 Task: Invite Team Member Softage.1@softage.net to Workspace Customer Relationship Management Software. Invite Team Member Softage.2@softage.net to Workspace Customer Relationship Management Software. Invite Team Member Softage.3@softage.net to Workspace Customer Relationship Management Software. Invite Team Member Softage.4@softage.net to Workspace Customer Relationship Management Software
Action: Mouse moved to (832, 107)
Screenshot: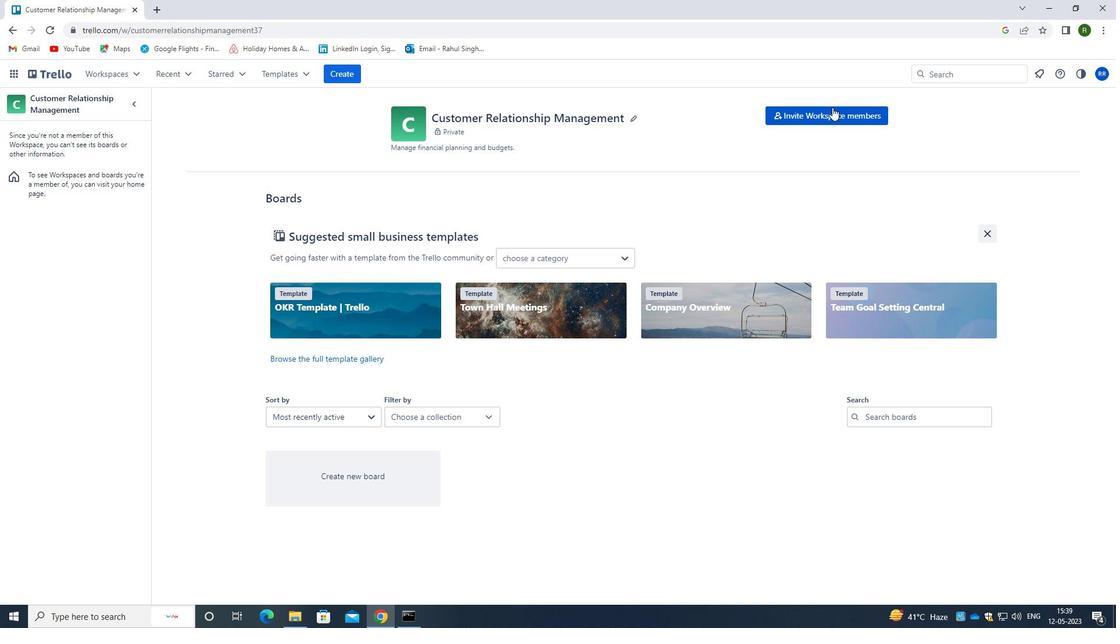 
Action: Mouse pressed left at (832, 107)
Screenshot: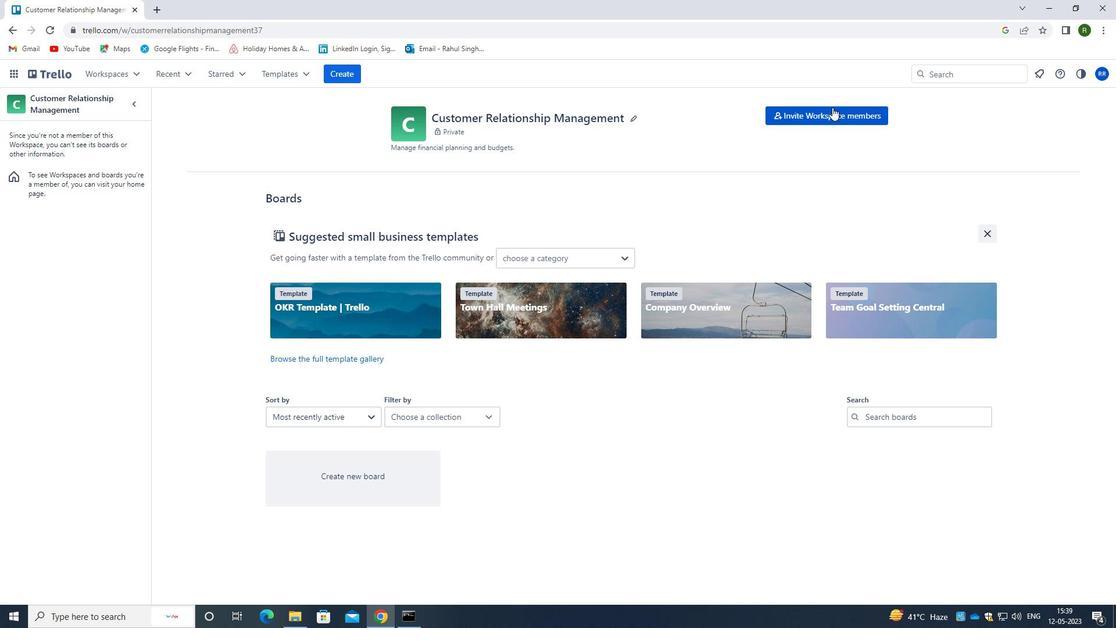 
Action: Mouse moved to (539, 332)
Screenshot: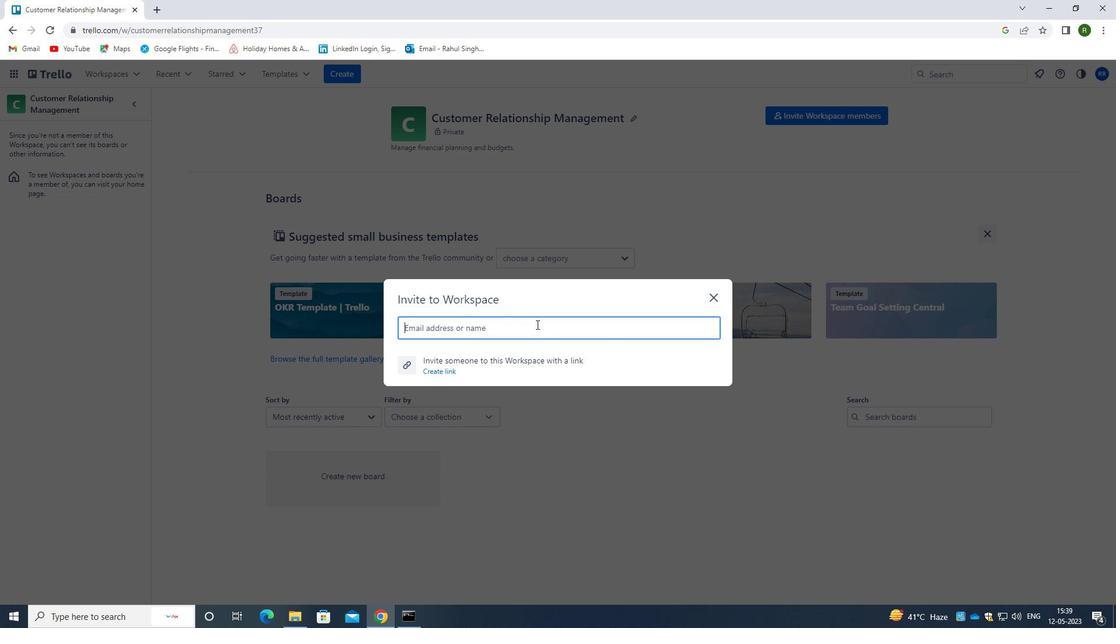 
Action: Key pressed <Key.caps_lock>s<Key.caps_lock>oftage.1<Key.shift>@SOFTAGE.NET
Screenshot: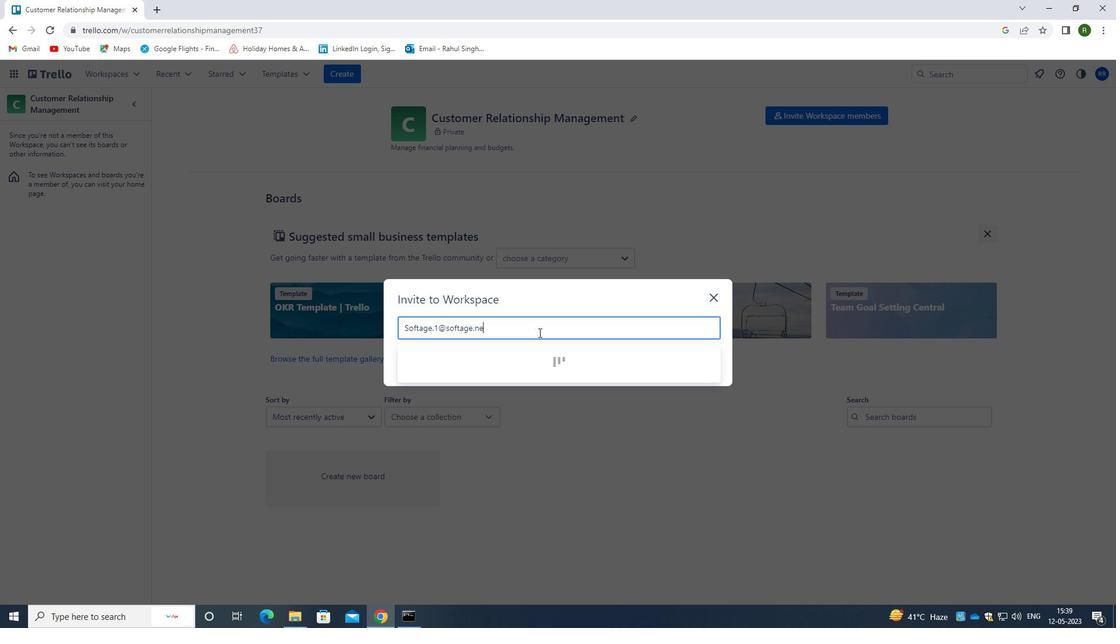 
Action: Mouse moved to (479, 365)
Screenshot: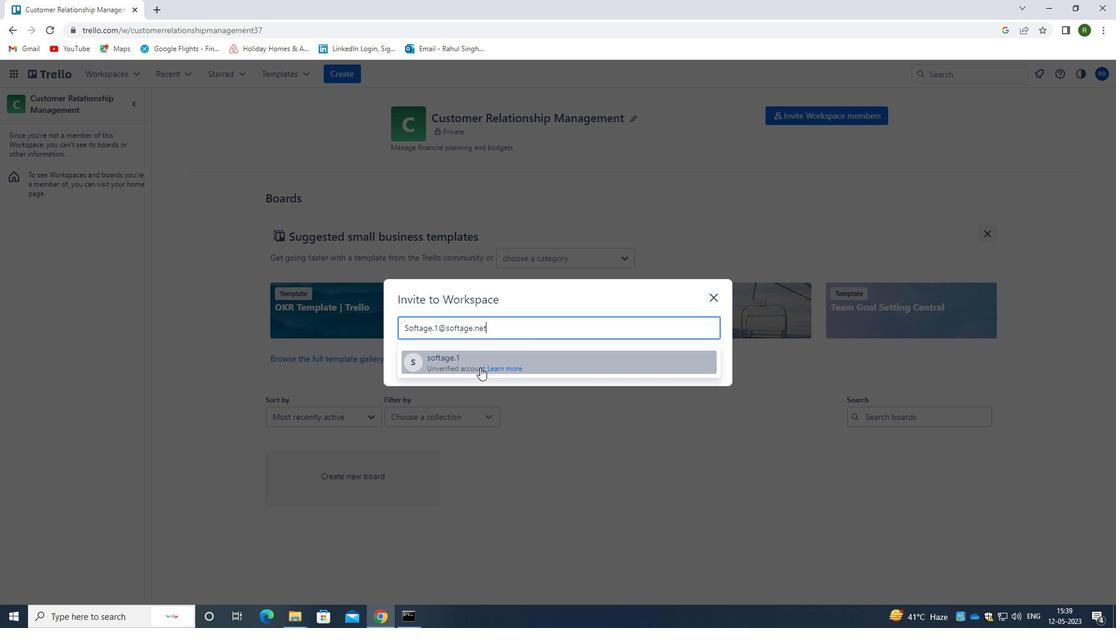 
Action: Mouse pressed left at (479, 365)
Screenshot: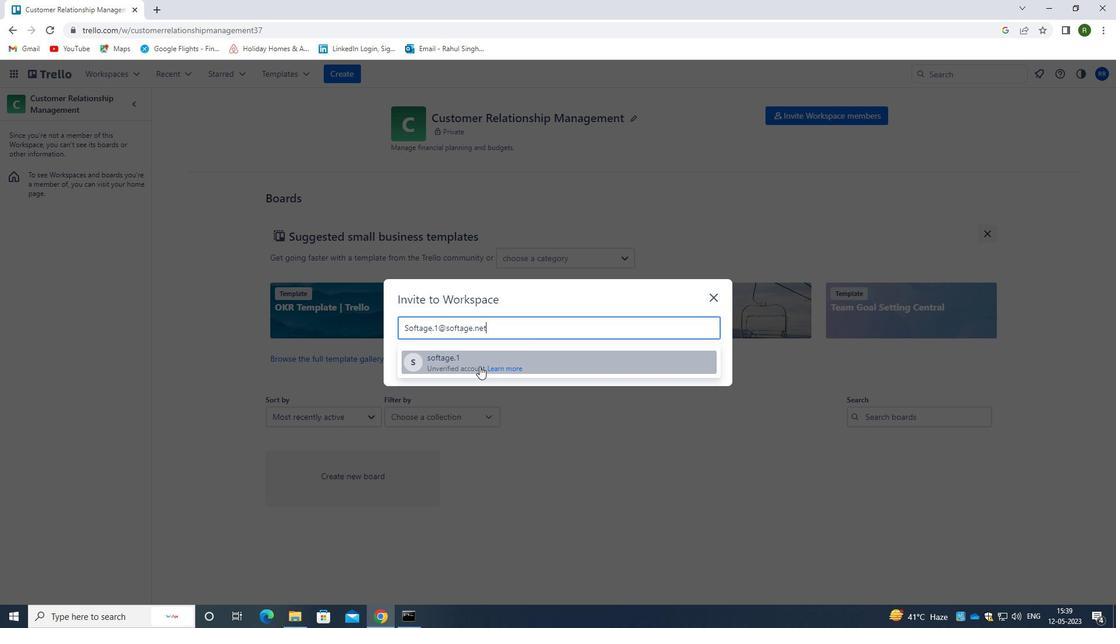 
Action: Mouse moved to (674, 298)
Screenshot: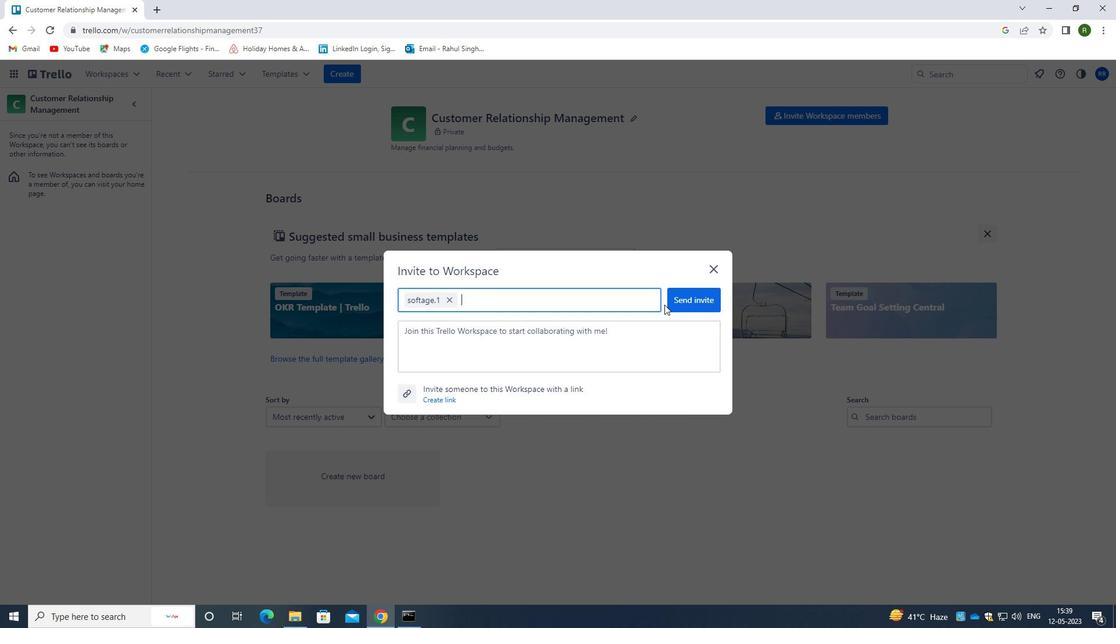
Action: Mouse pressed left at (674, 298)
Screenshot: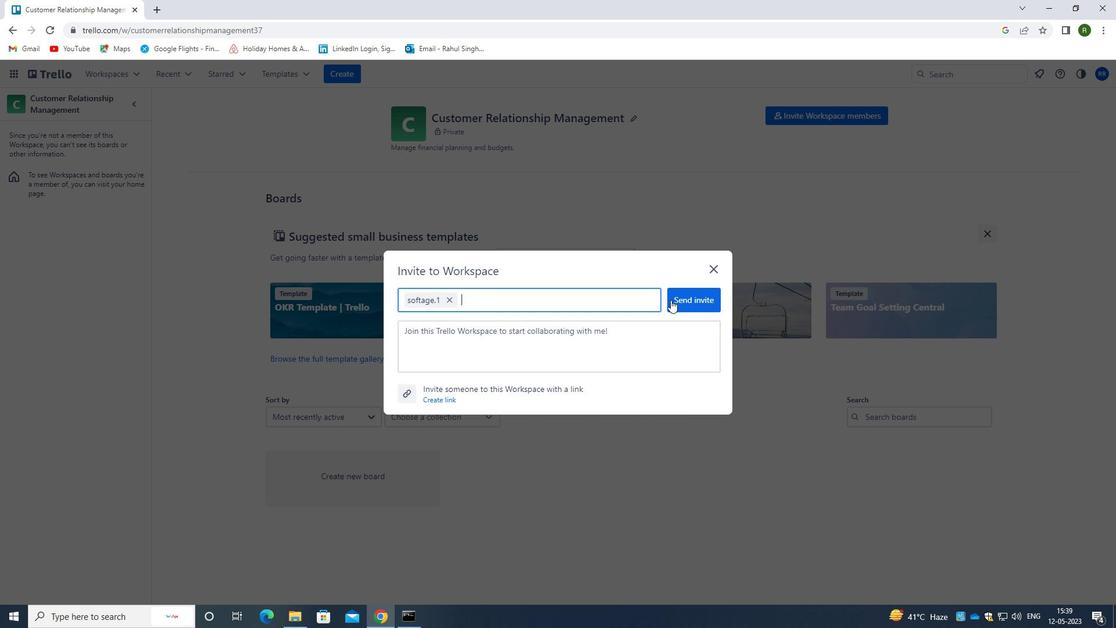 
Action: Mouse moved to (831, 118)
Screenshot: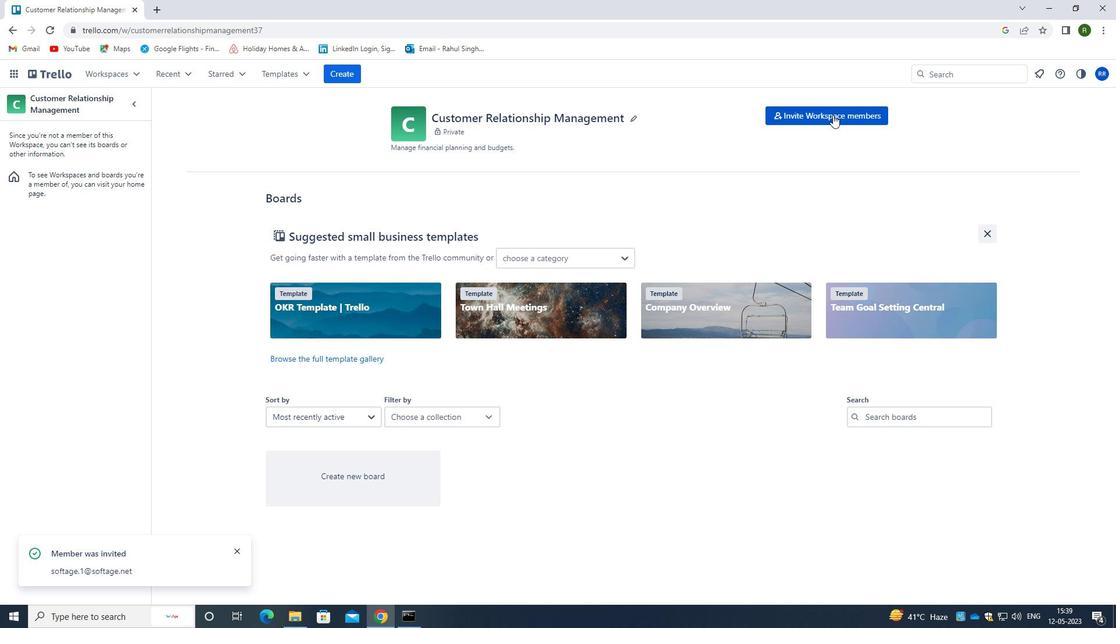 
Action: Mouse pressed left at (831, 118)
Screenshot: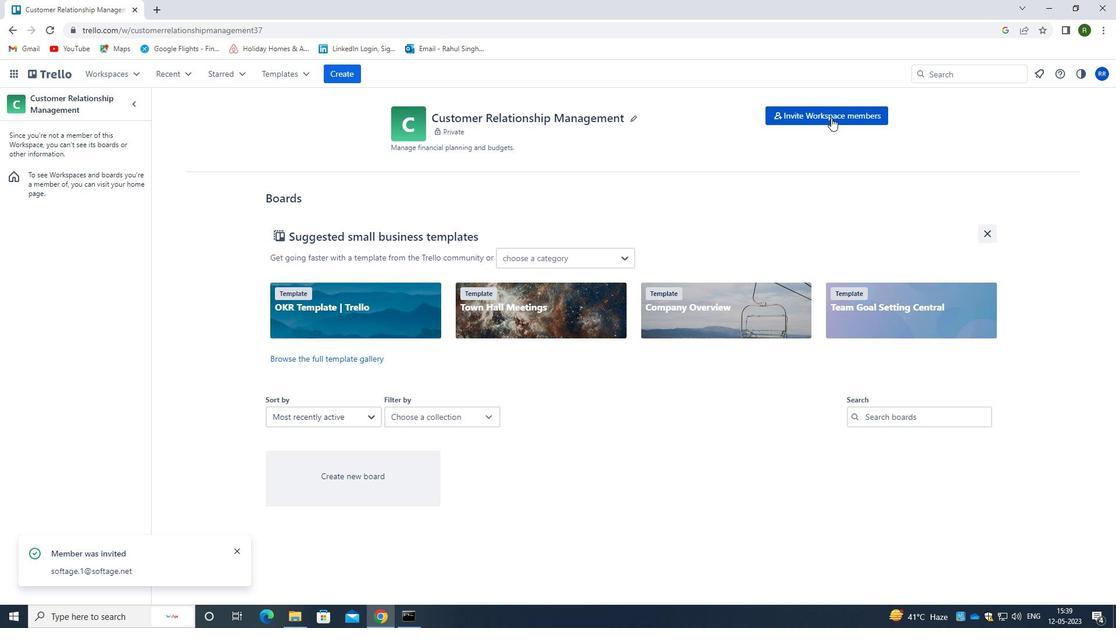 
Action: Mouse moved to (523, 308)
Screenshot: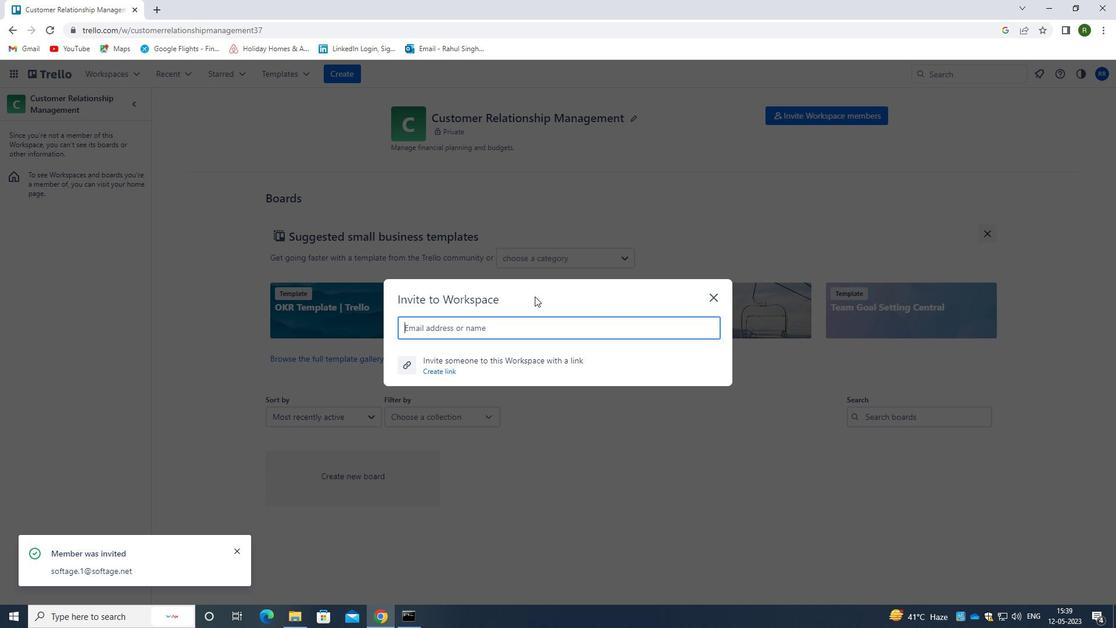 
Action: Key pressed <Key.shift>SOFTAGE.2<Key.shift>@SP<Key.backspace>OFTAGE.NET
Screenshot: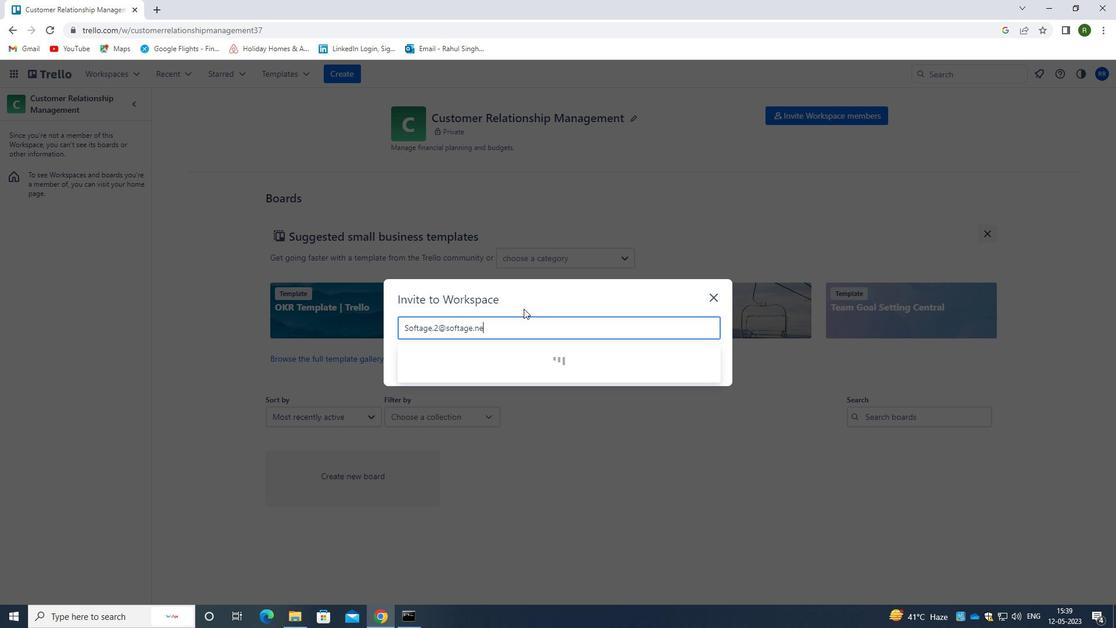 
Action: Mouse moved to (480, 359)
Screenshot: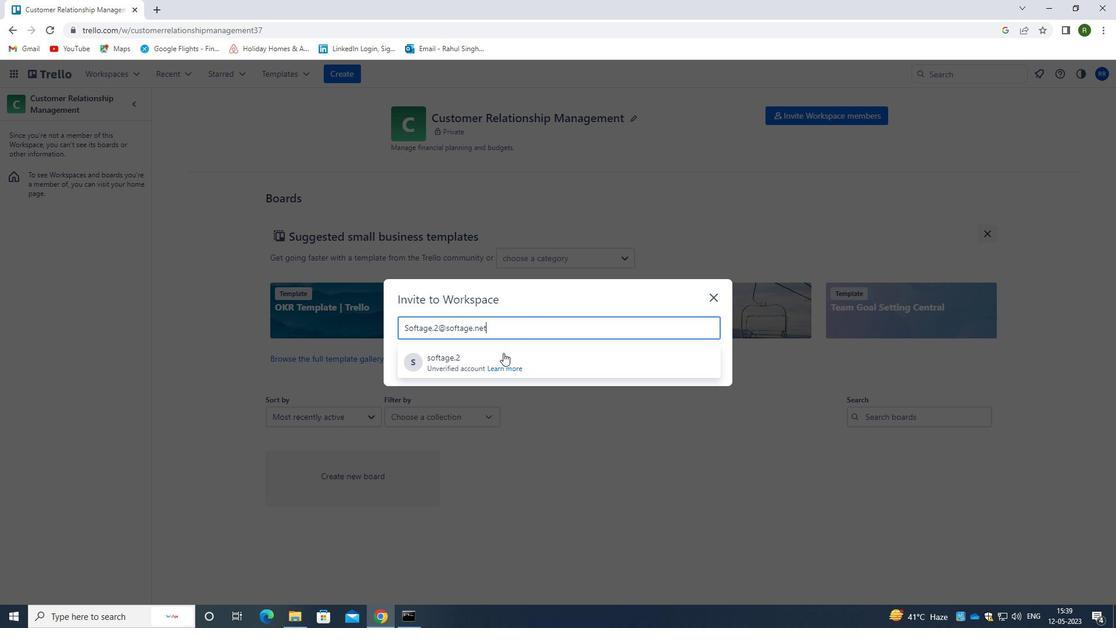 
Action: Mouse pressed left at (480, 359)
Screenshot: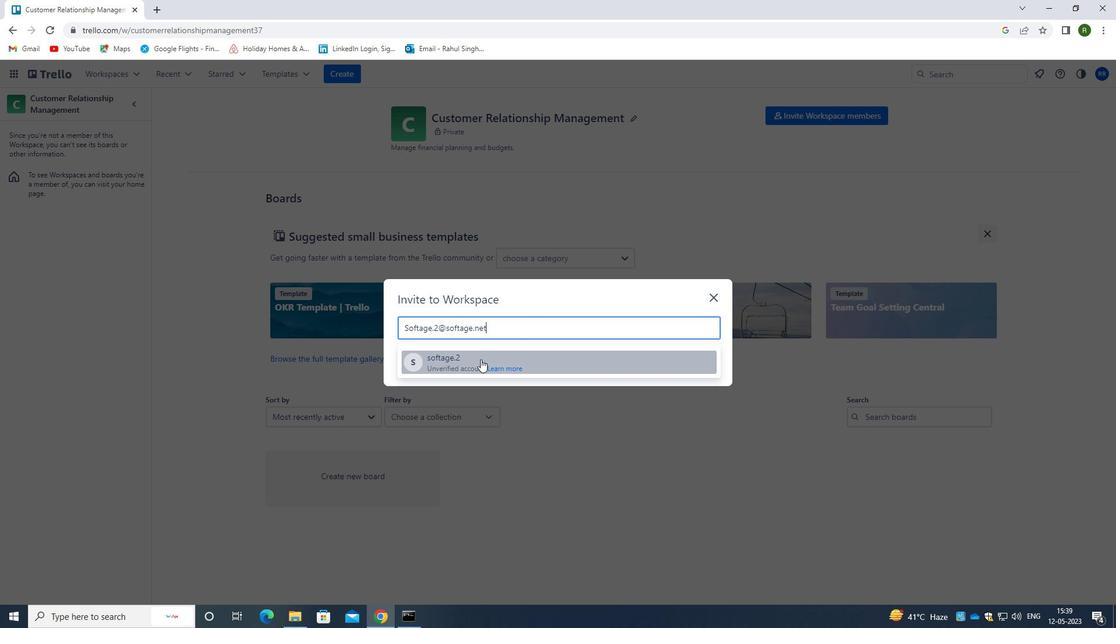 
Action: Mouse moved to (679, 307)
Screenshot: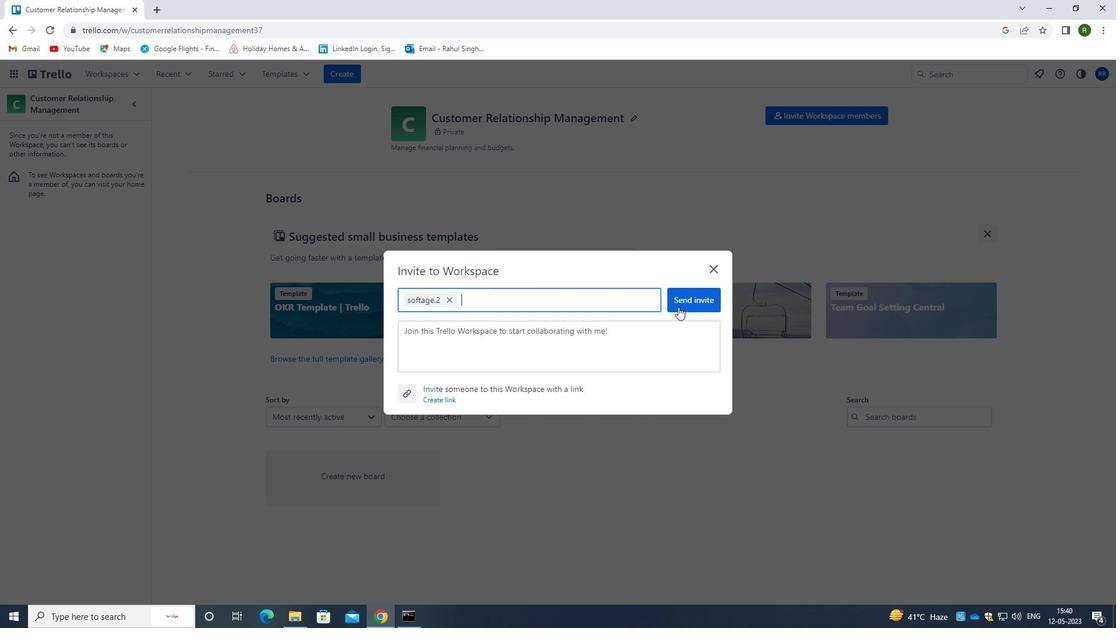 
Action: Mouse pressed left at (679, 307)
Screenshot: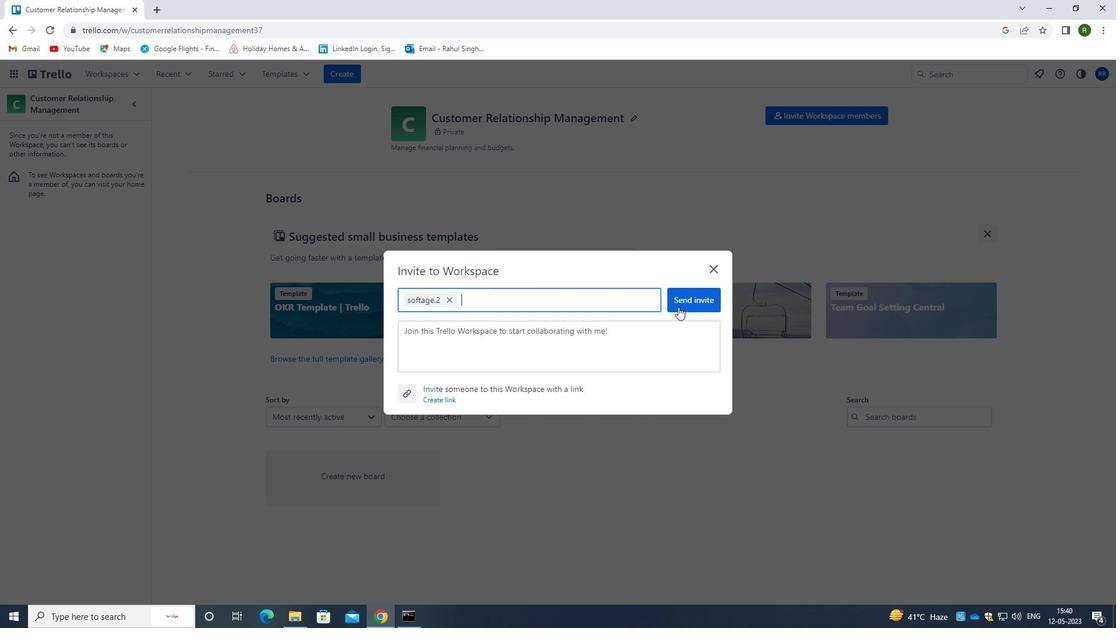 
Action: Mouse moved to (812, 109)
Screenshot: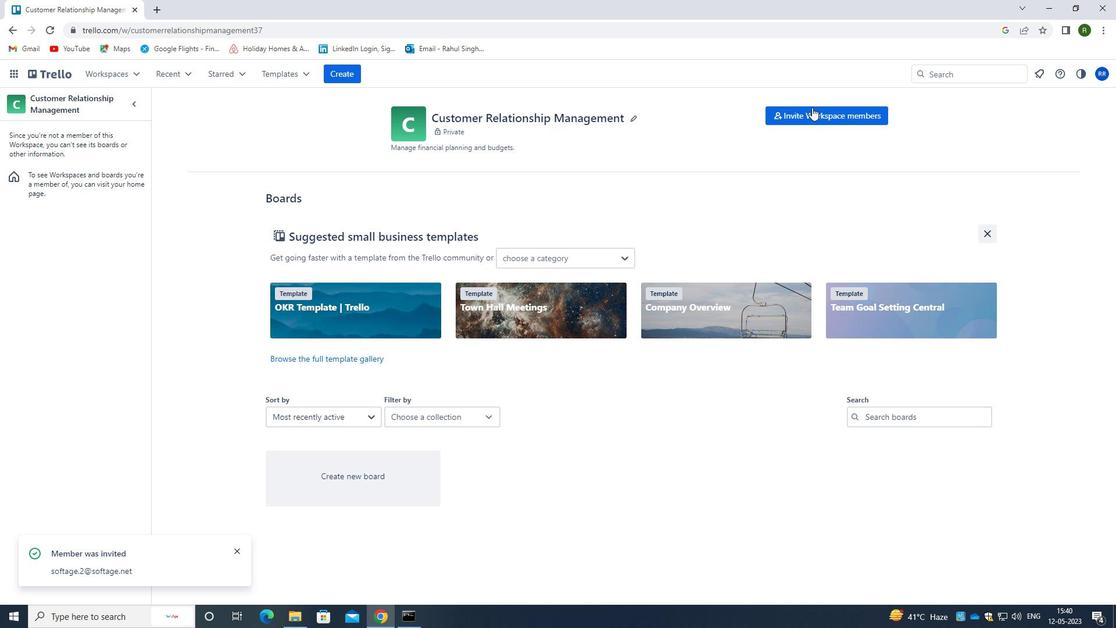 
Action: Mouse pressed left at (812, 109)
Screenshot: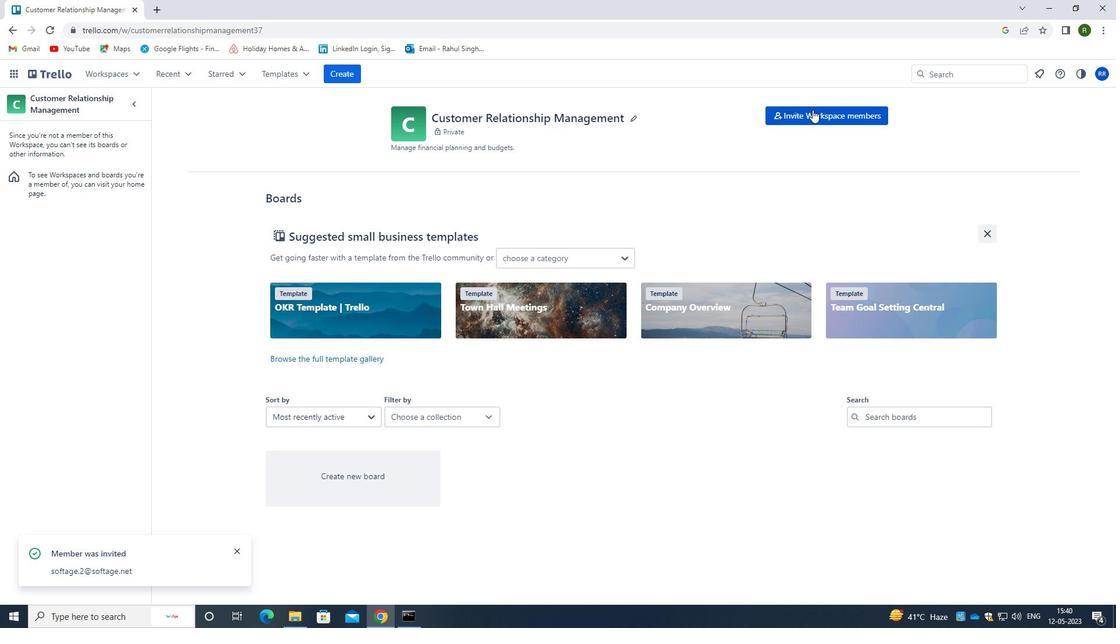 
Action: Mouse moved to (558, 317)
Screenshot: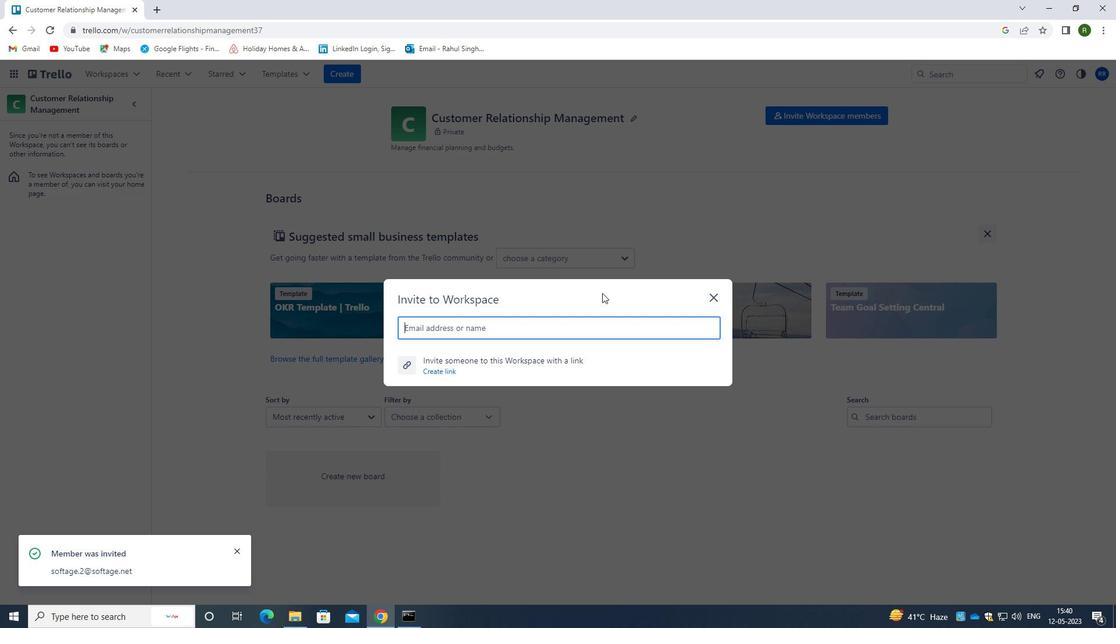 
Action: Key pressed <Key.shift>SOFTAGE.3<Key.shift>@SOFTAGE.MN<Key.backspace><Key.backspace>NET
Screenshot: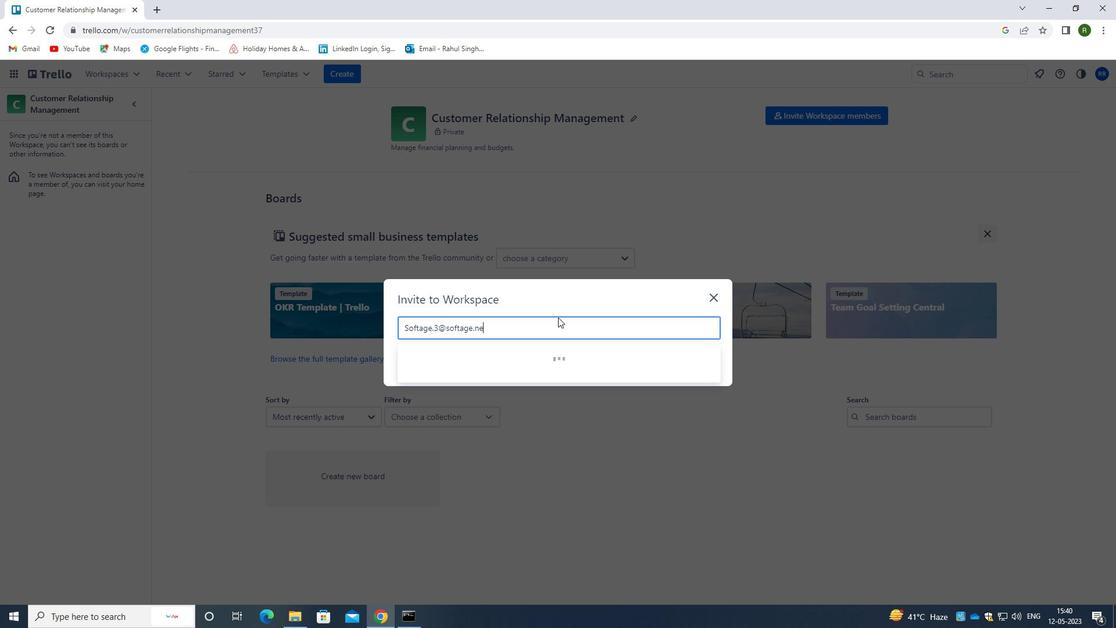 
Action: Mouse moved to (482, 360)
Screenshot: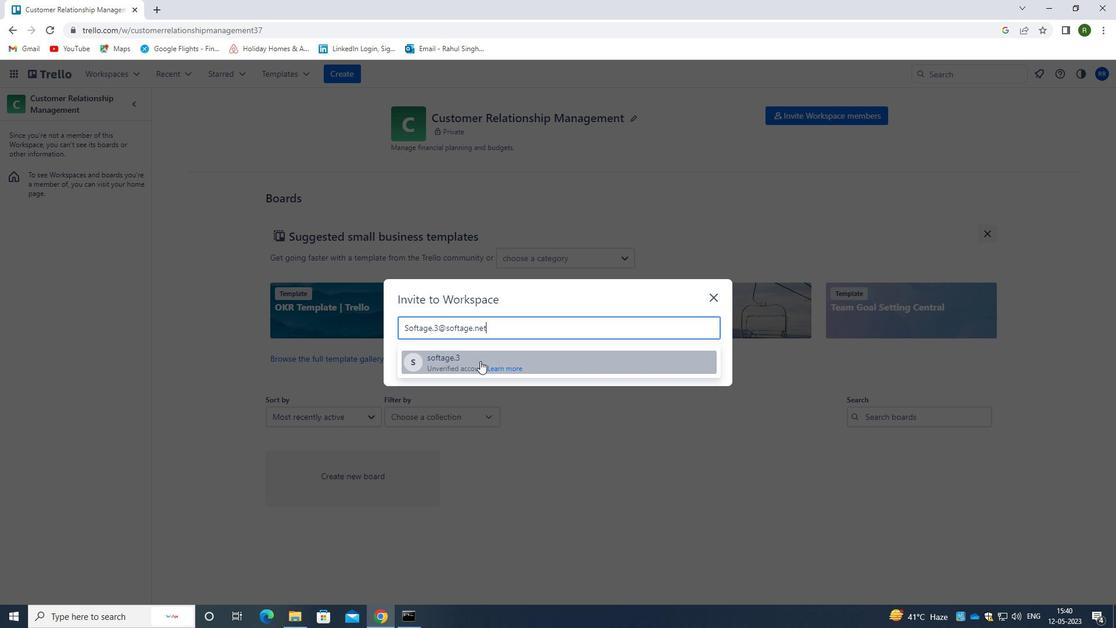 
Action: Mouse pressed left at (482, 360)
Screenshot: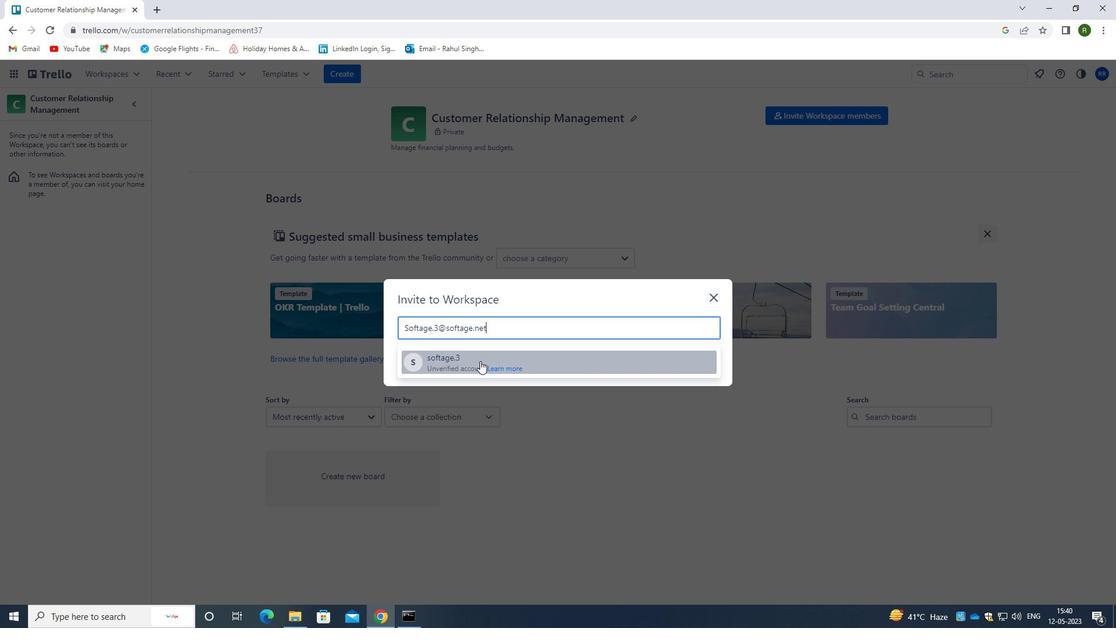 
Action: Mouse moved to (687, 304)
Screenshot: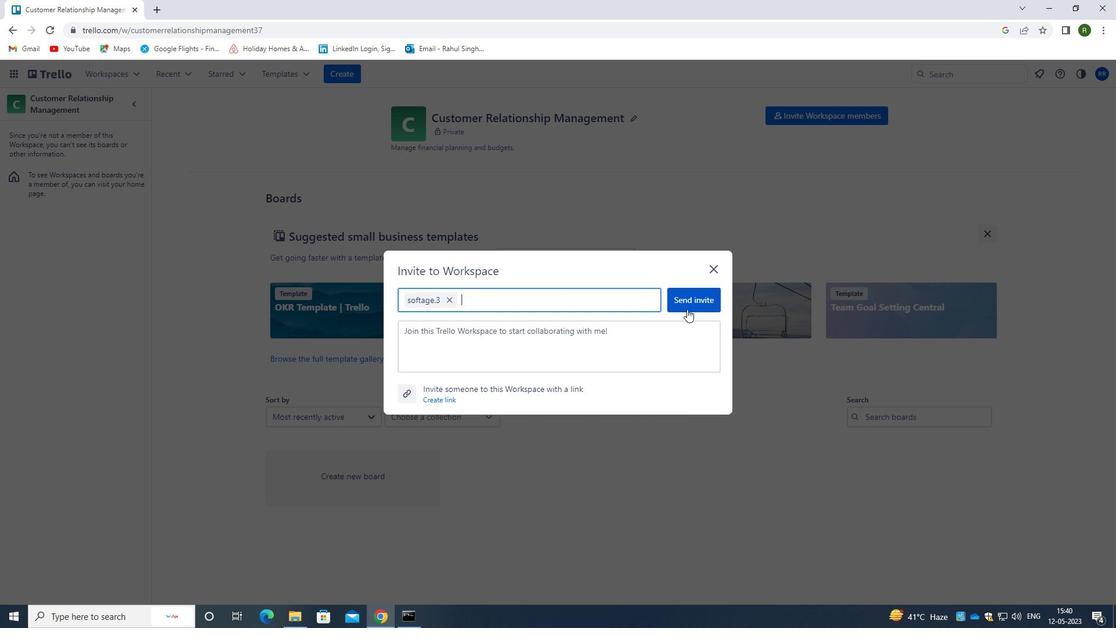 
Action: Mouse pressed left at (687, 304)
Screenshot: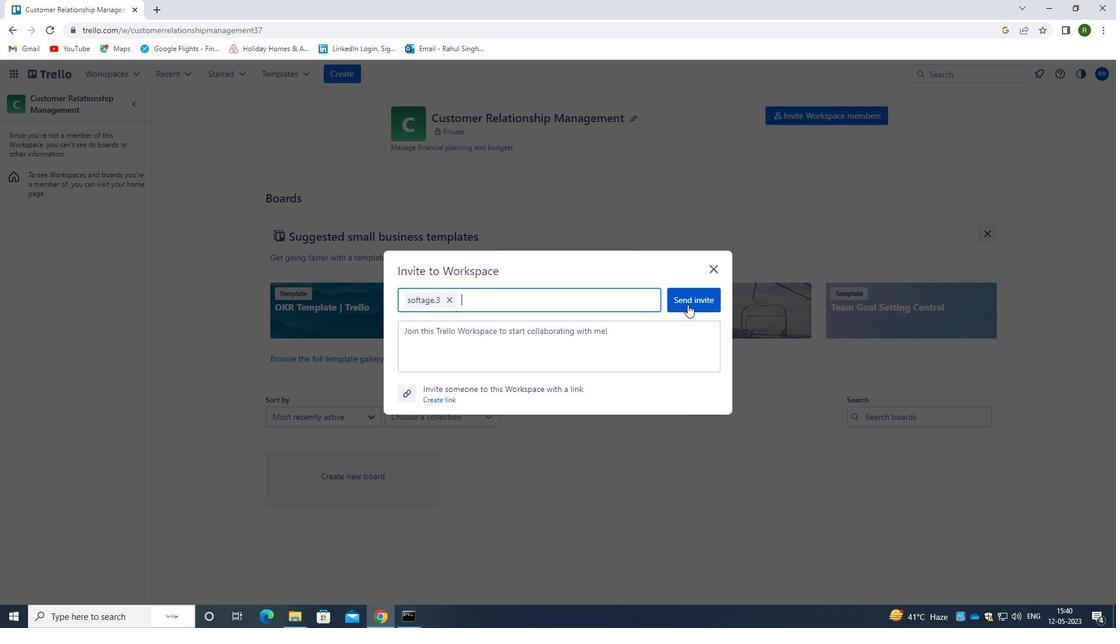 
Action: Mouse moved to (869, 115)
Screenshot: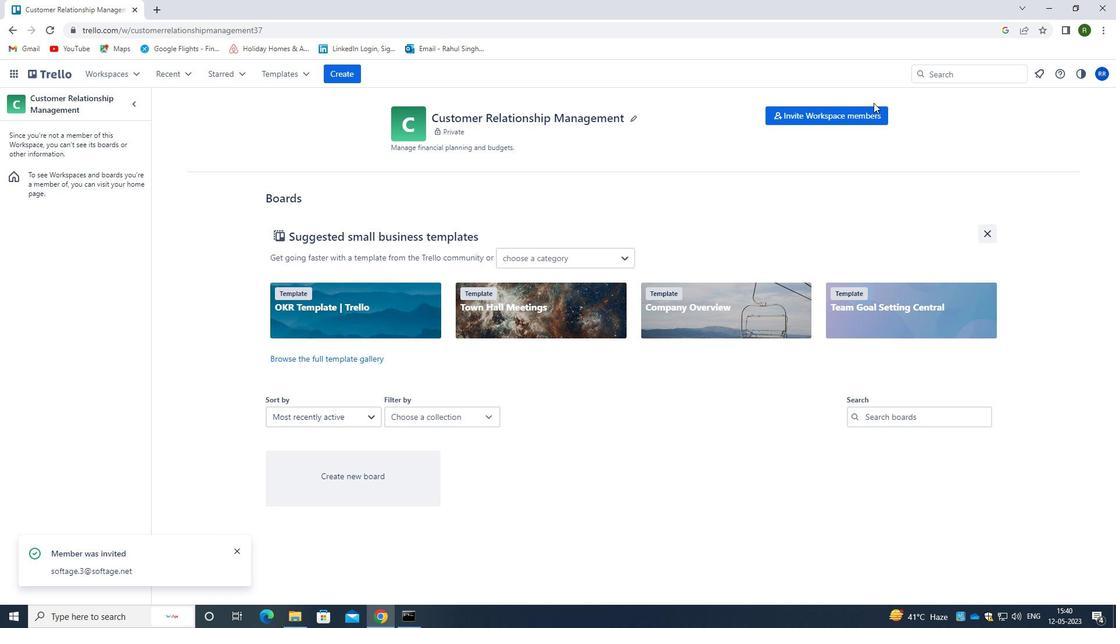 
Action: Mouse pressed left at (869, 115)
Screenshot: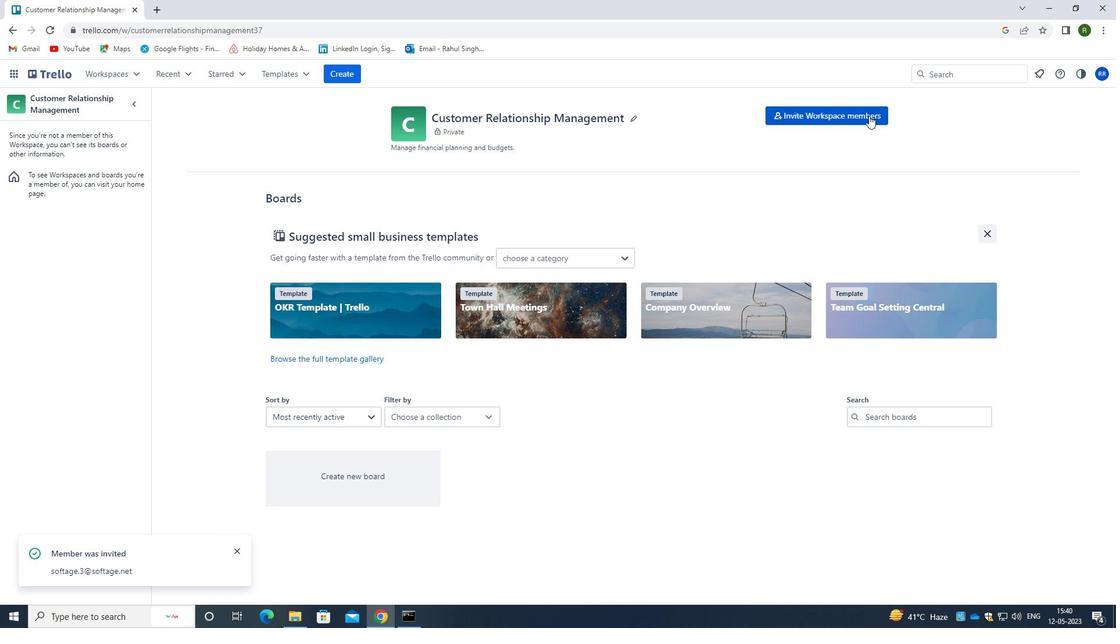 
Action: Mouse moved to (581, 343)
Screenshot: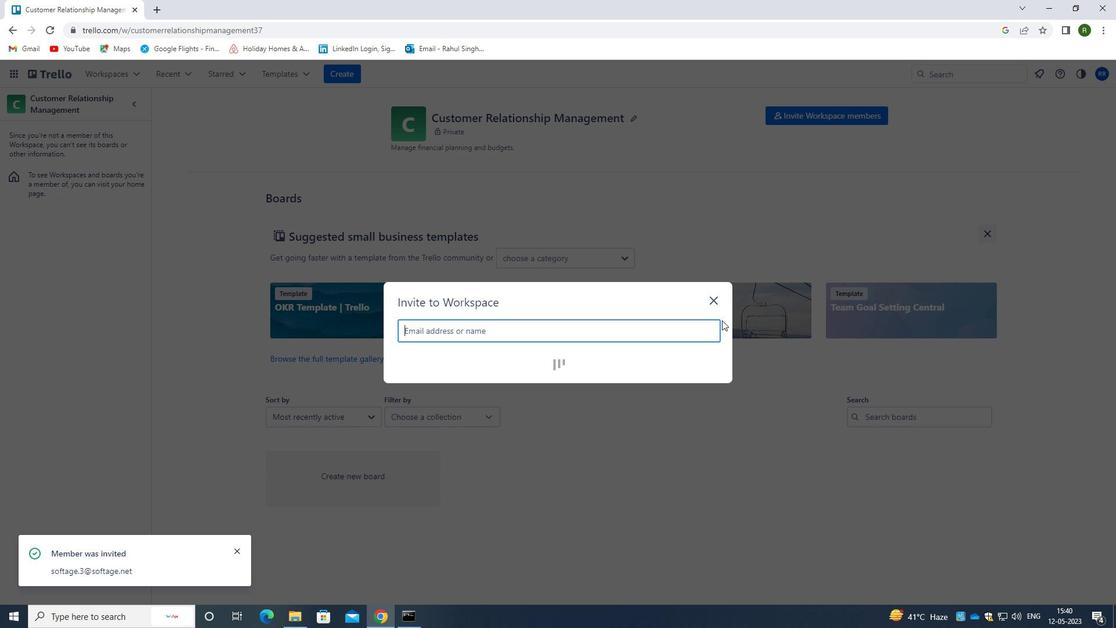 
Action: Key pressed <Key.shift>SOFTAGE.4<Key.shift>@SOFTAGE.NET
Screenshot: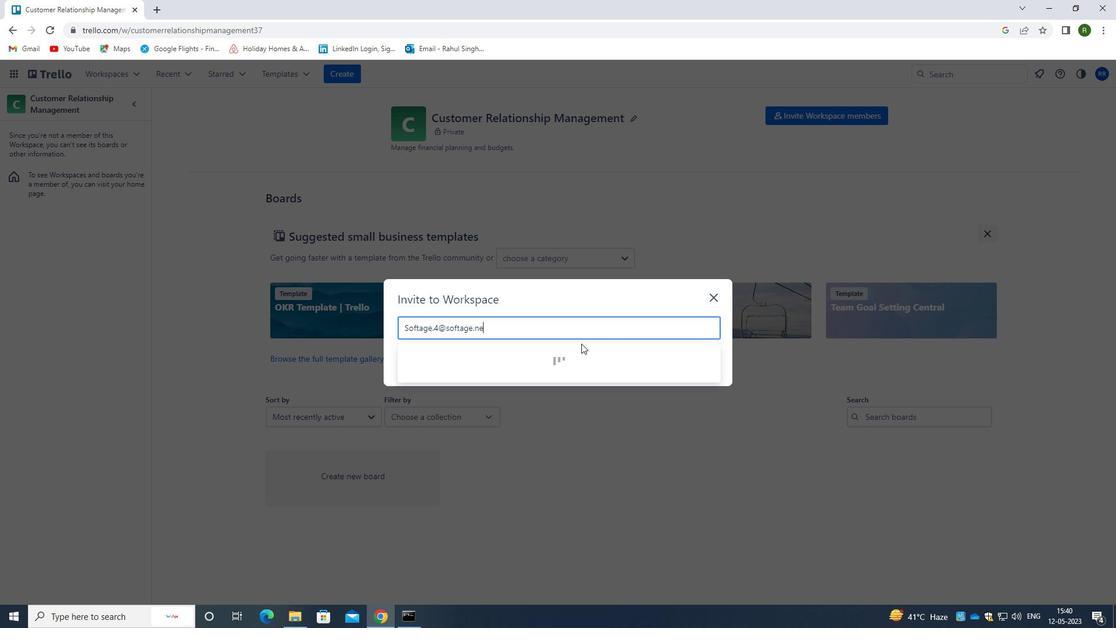 
Action: Mouse moved to (487, 358)
Screenshot: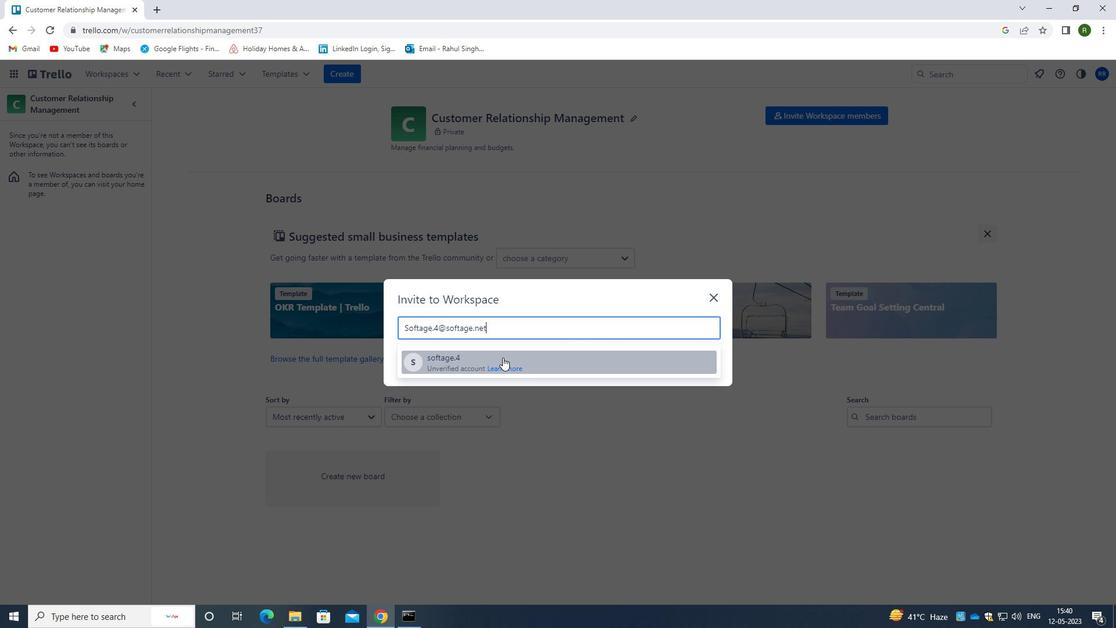 
Action: Mouse pressed left at (487, 358)
Screenshot: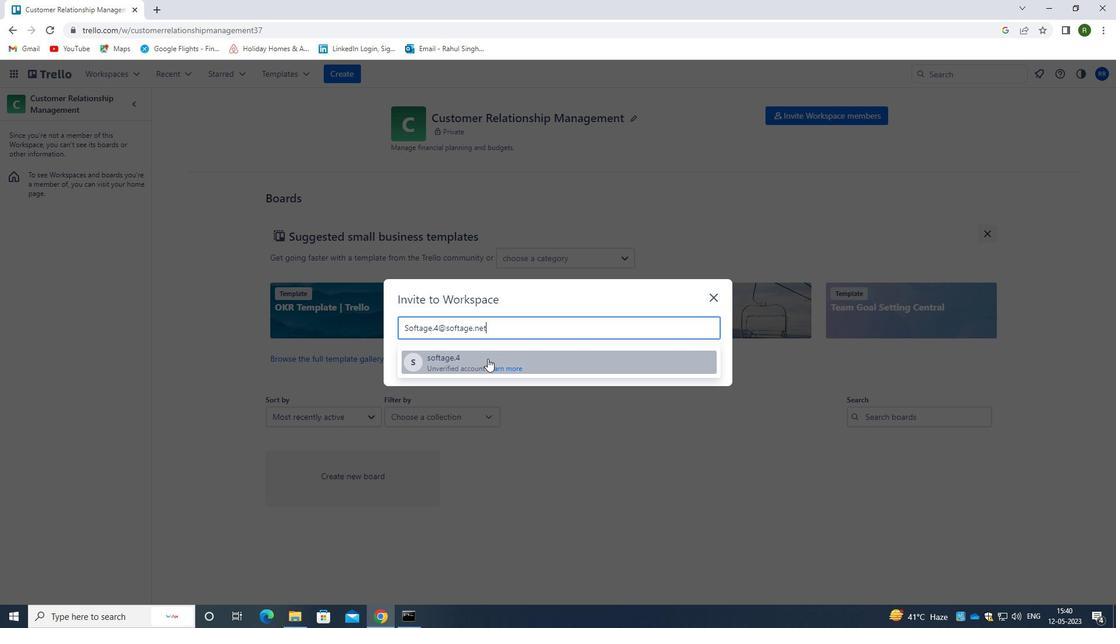 
Action: Mouse moved to (705, 297)
Screenshot: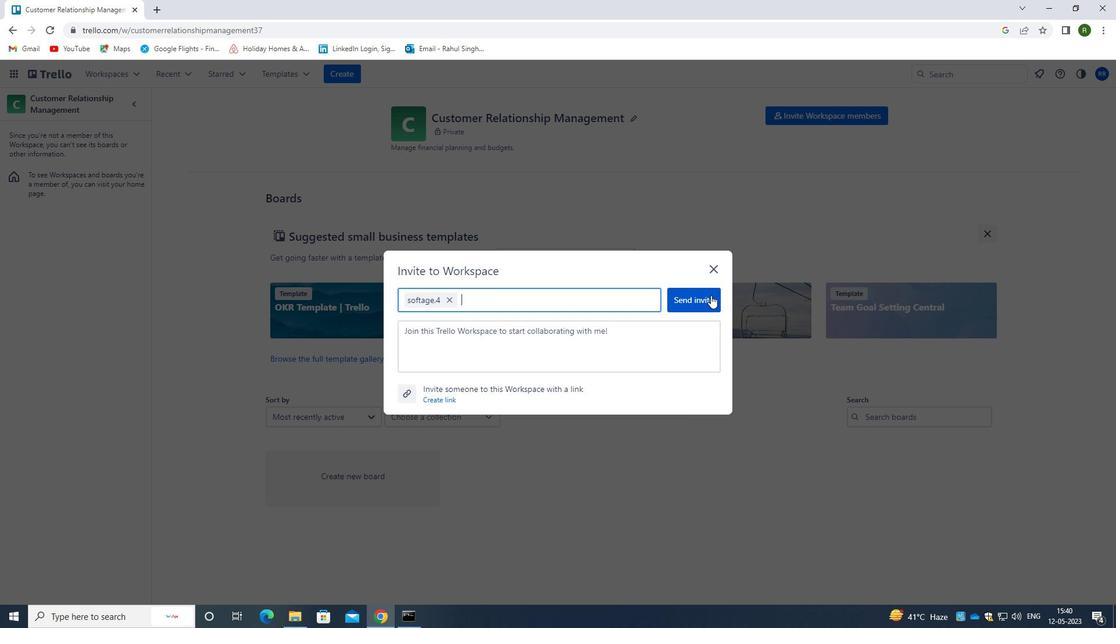 
Action: Mouse pressed left at (705, 297)
Screenshot: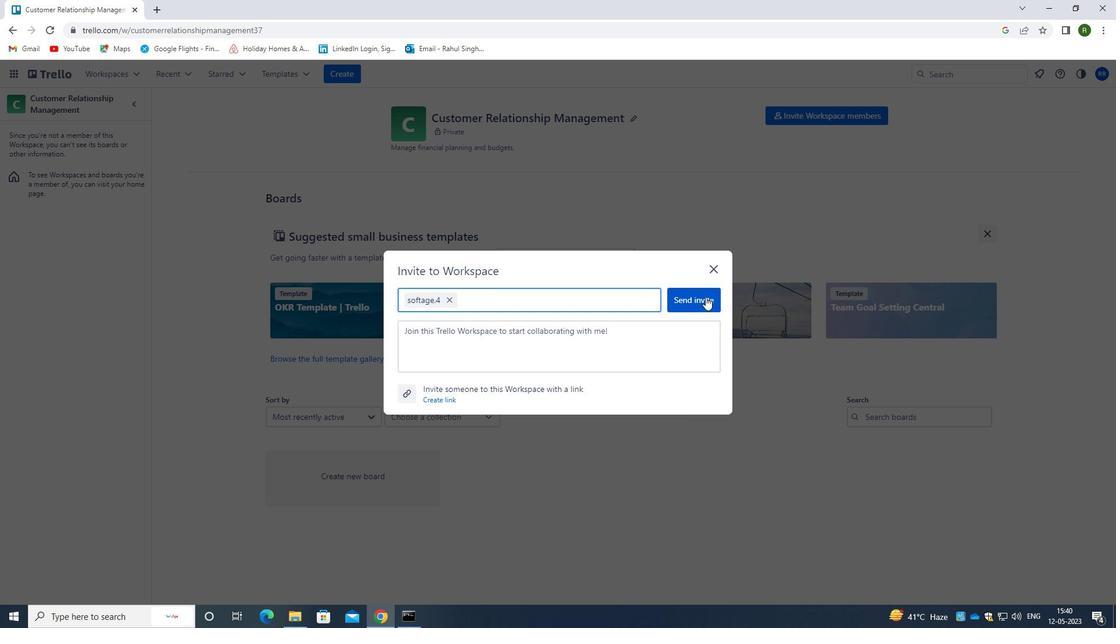 
Action: Mouse moved to (585, 451)
Screenshot: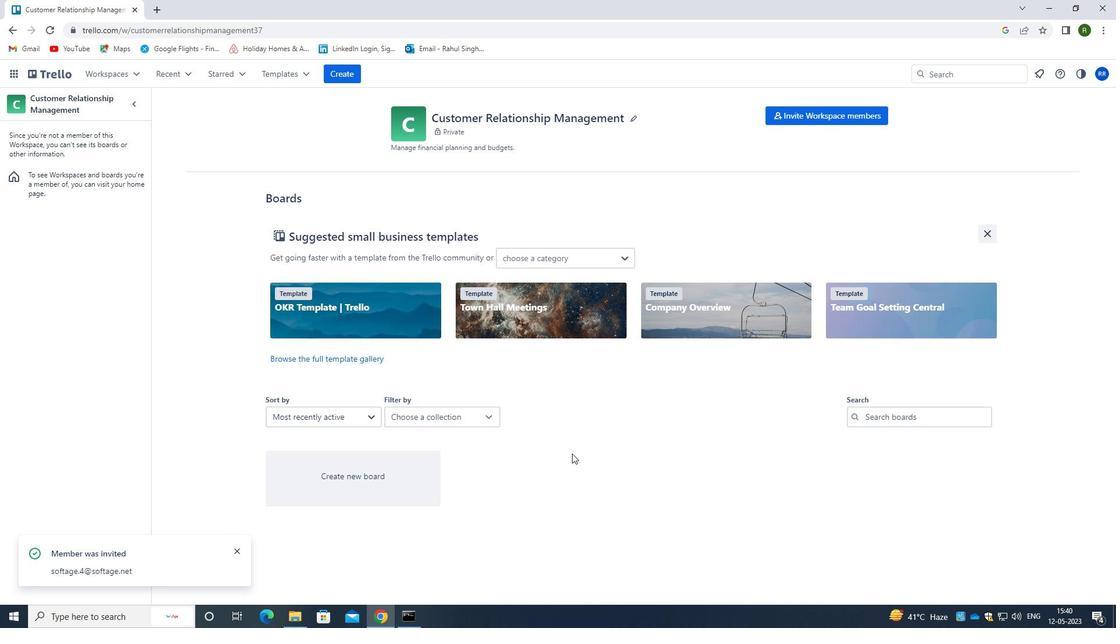 
